 Task: Use the formula "LARGE" in spreadsheet "Project portfolio".
Action: Mouse moved to (179, 117)
Screenshot: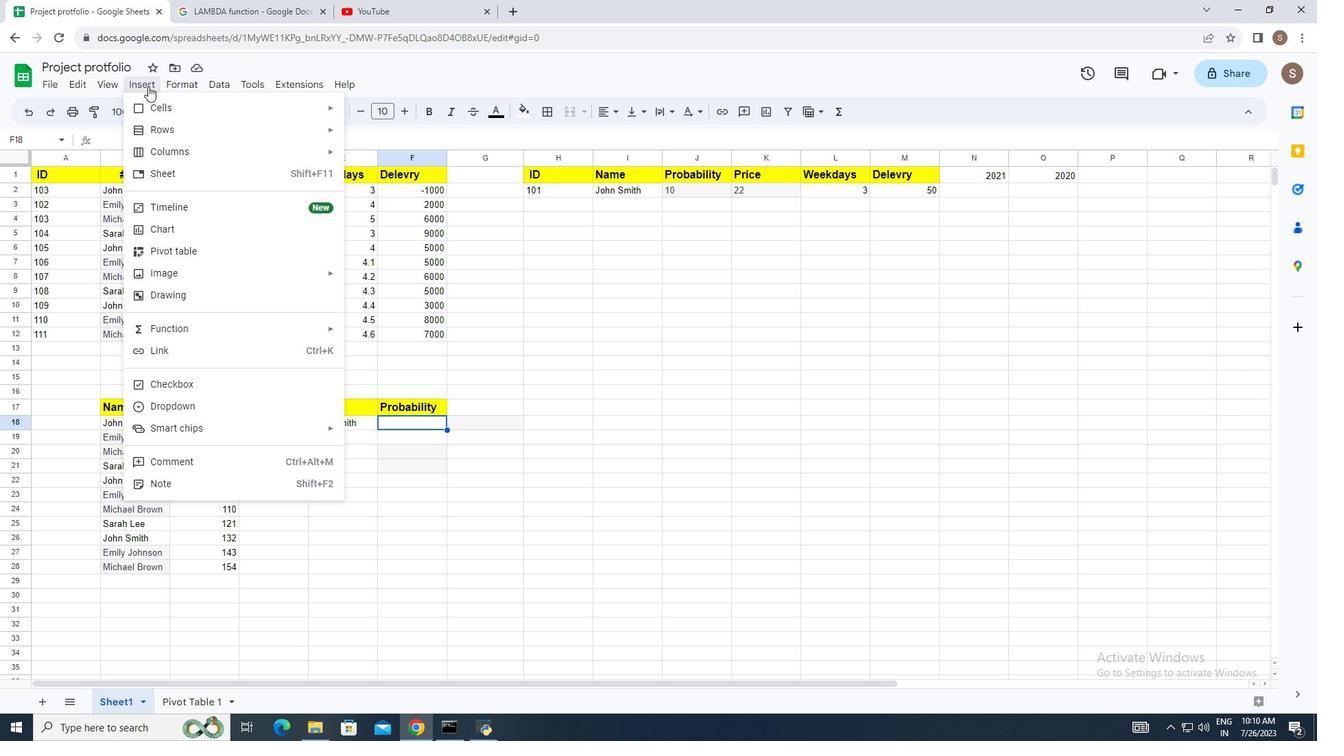 
Action: Mouse pressed left at (179, 117)
Screenshot: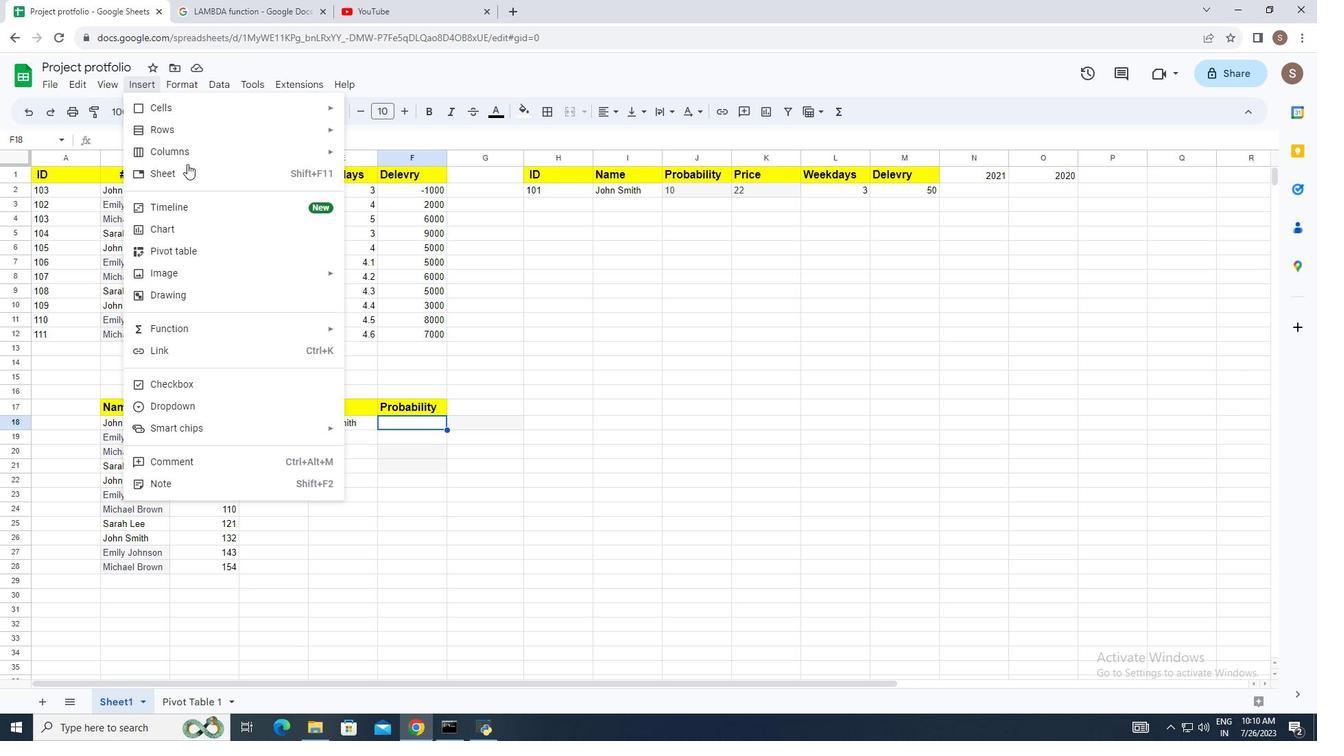 
Action: Mouse moved to (270, 356)
Screenshot: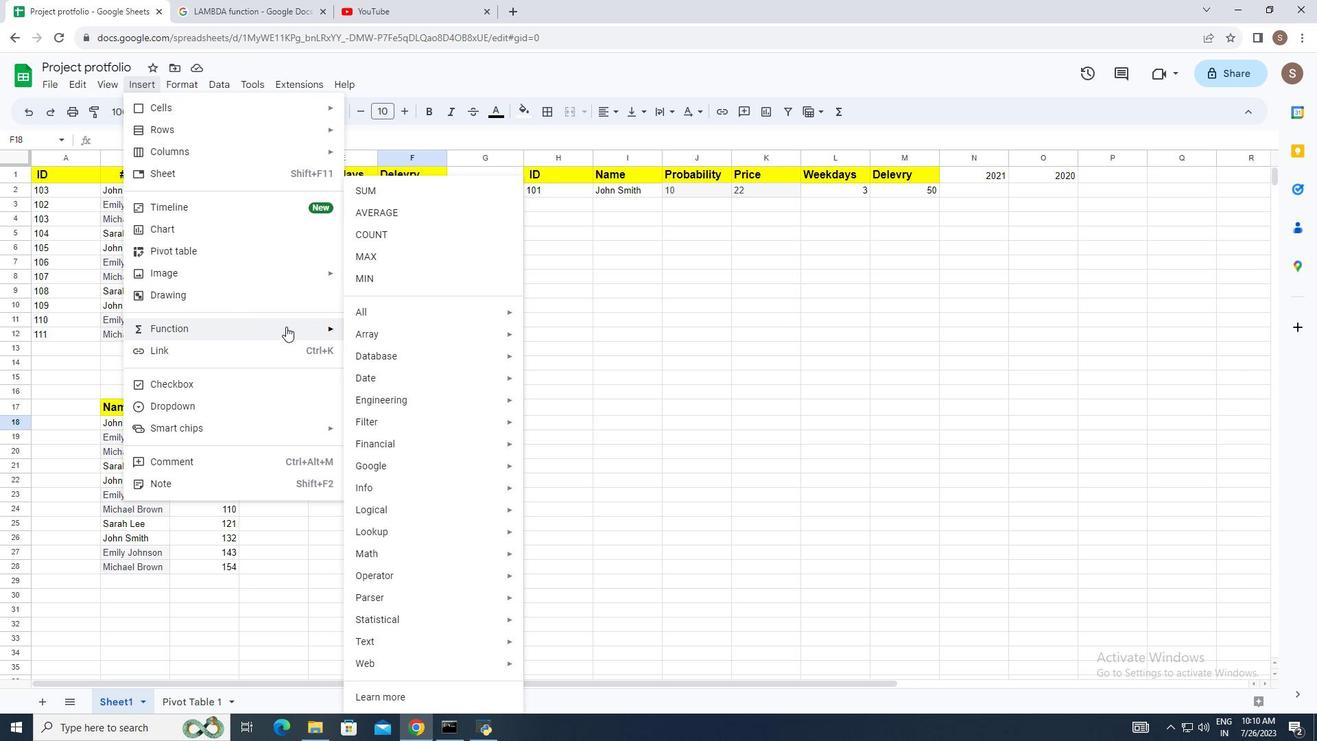
Action: Mouse pressed left at (270, 356)
Screenshot: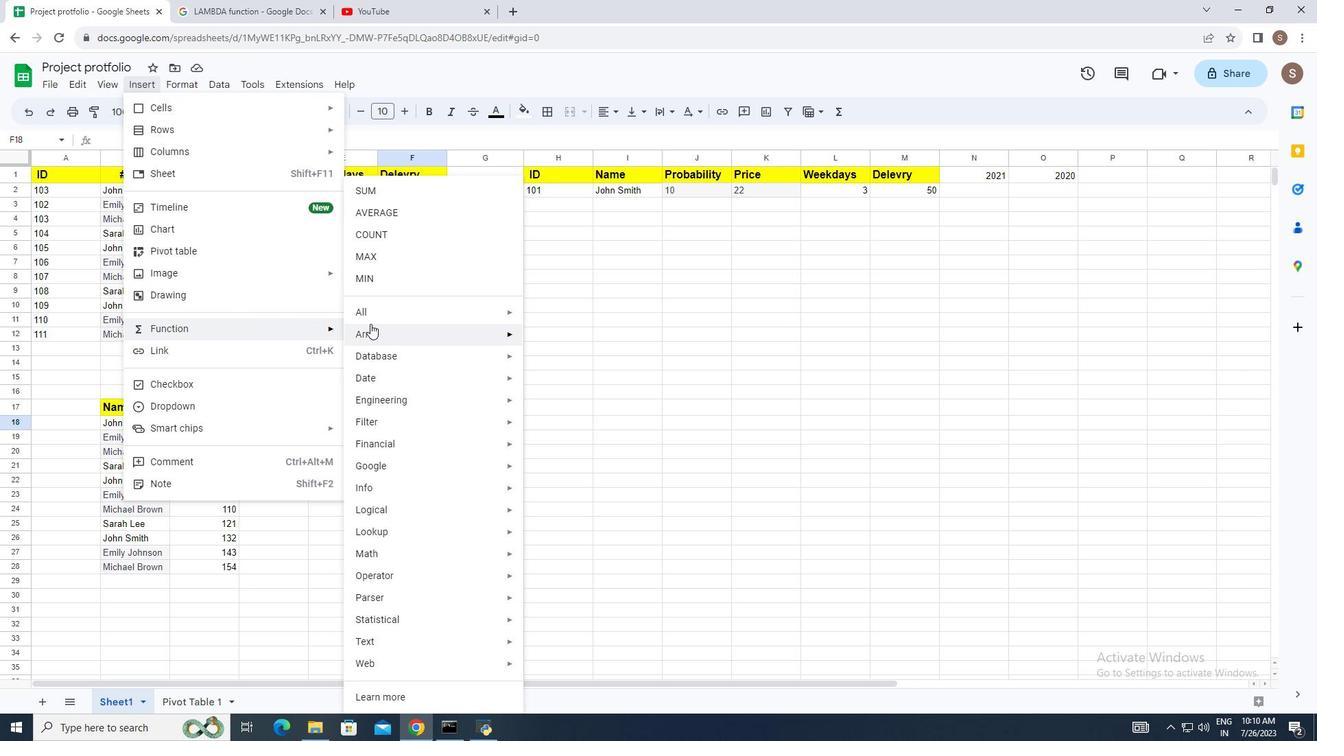 
Action: Mouse moved to (443, 347)
Screenshot: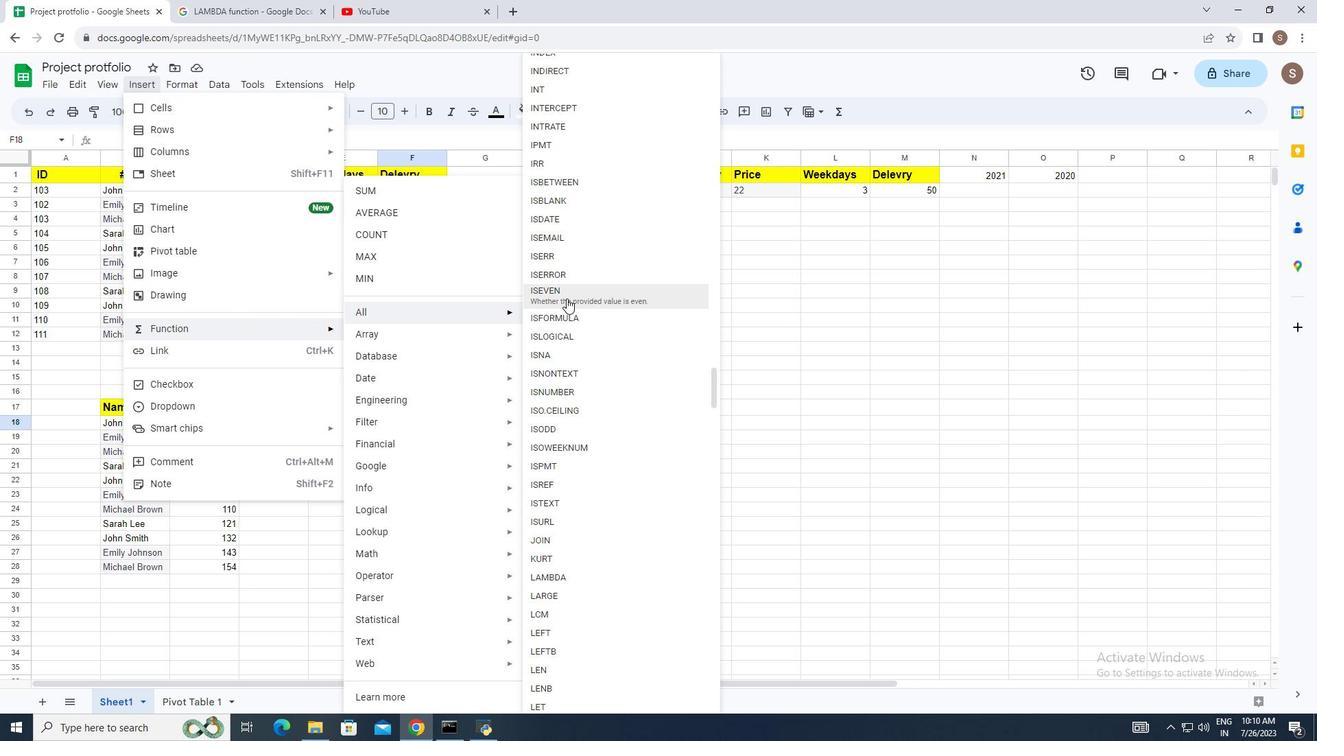 
Action: Mouse pressed left at (443, 347)
Screenshot: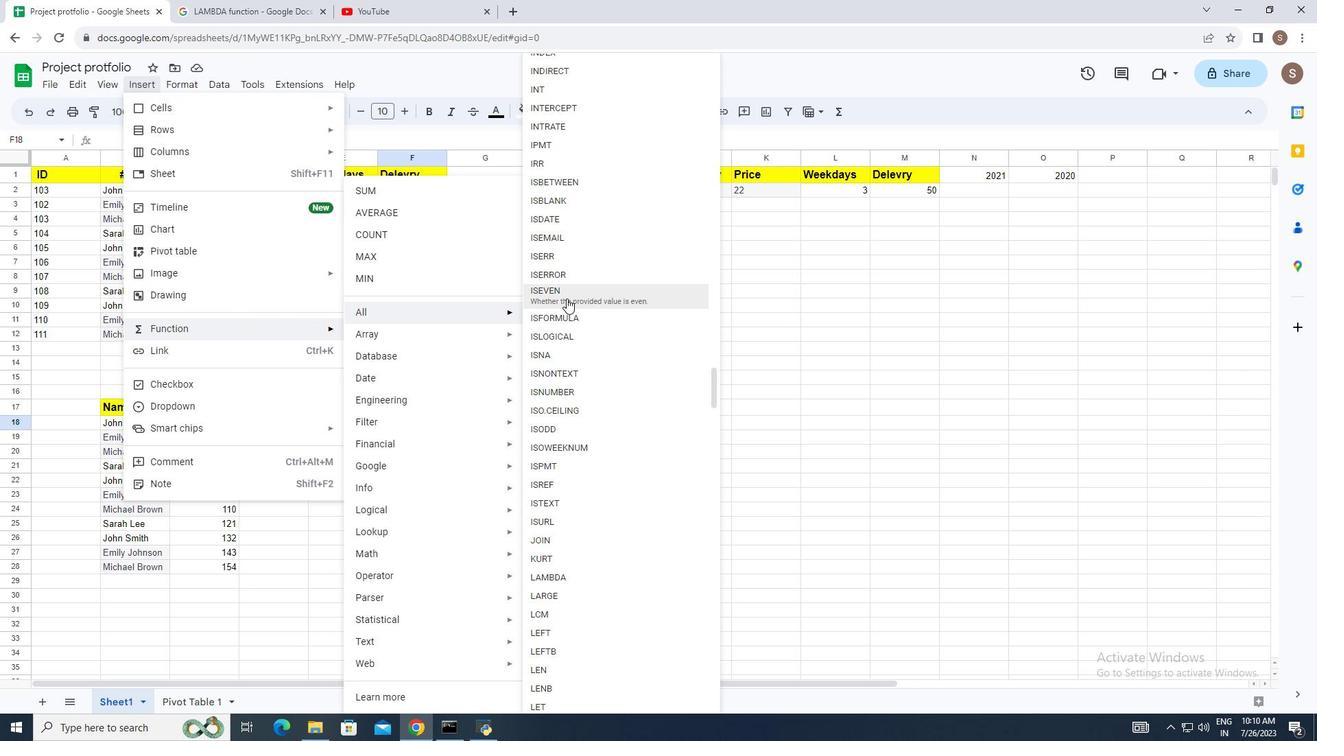 
Action: Mouse moved to (604, 621)
Screenshot: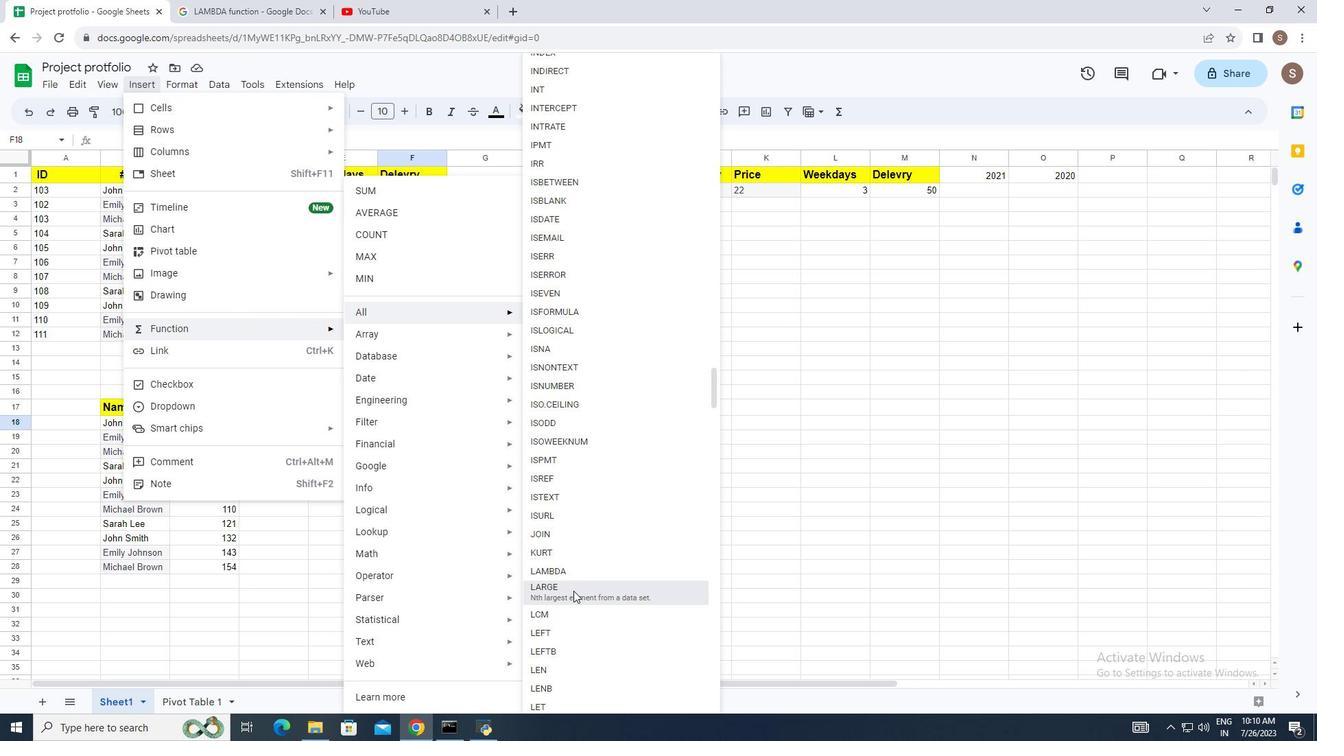 
Action: Mouse pressed left at (604, 621)
Screenshot: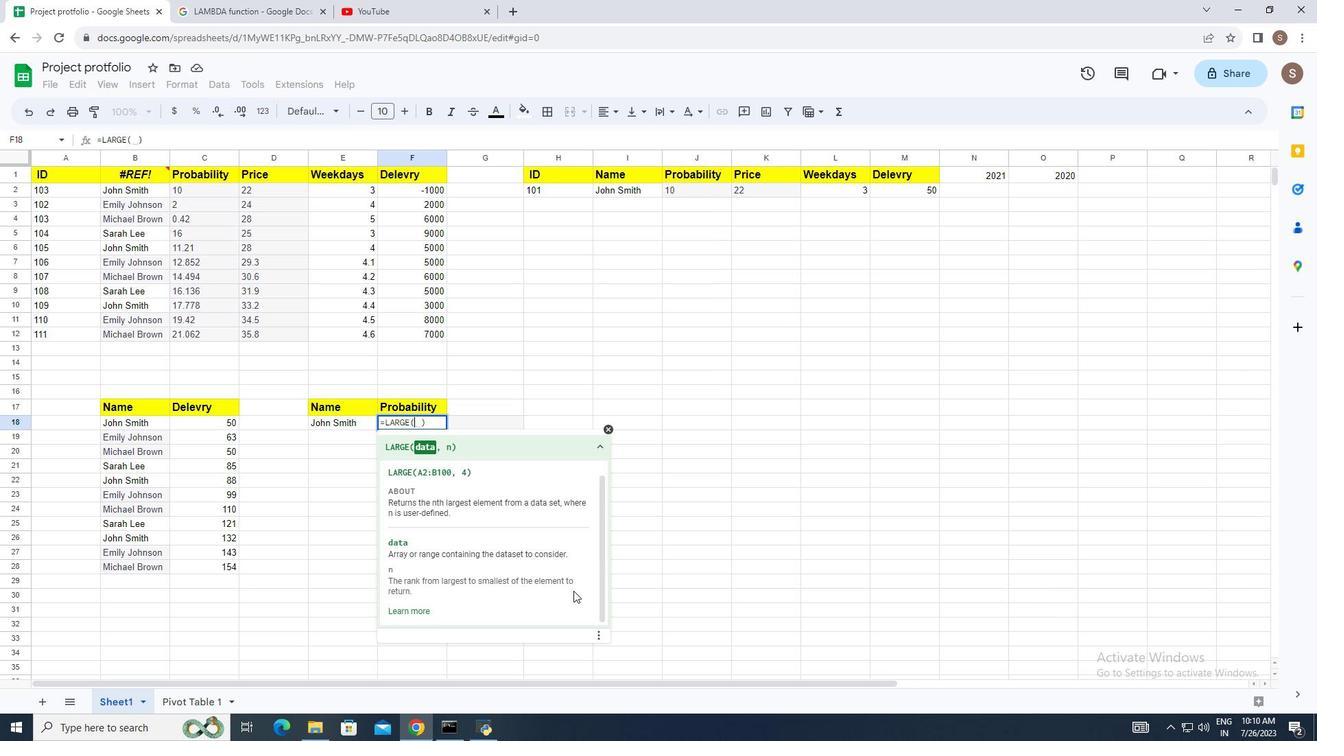 
Action: Mouse moved to (238, 216)
Screenshot: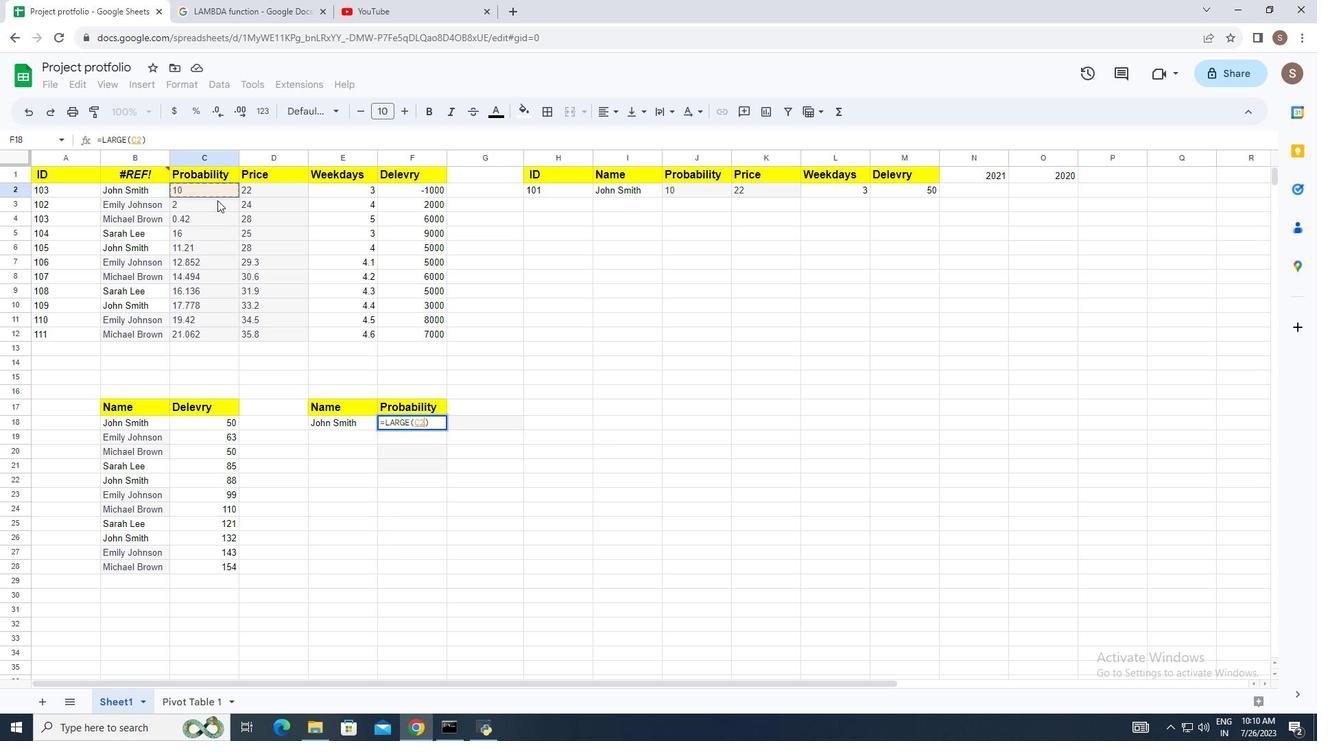
Action: Mouse pressed left at (238, 216)
Screenshot: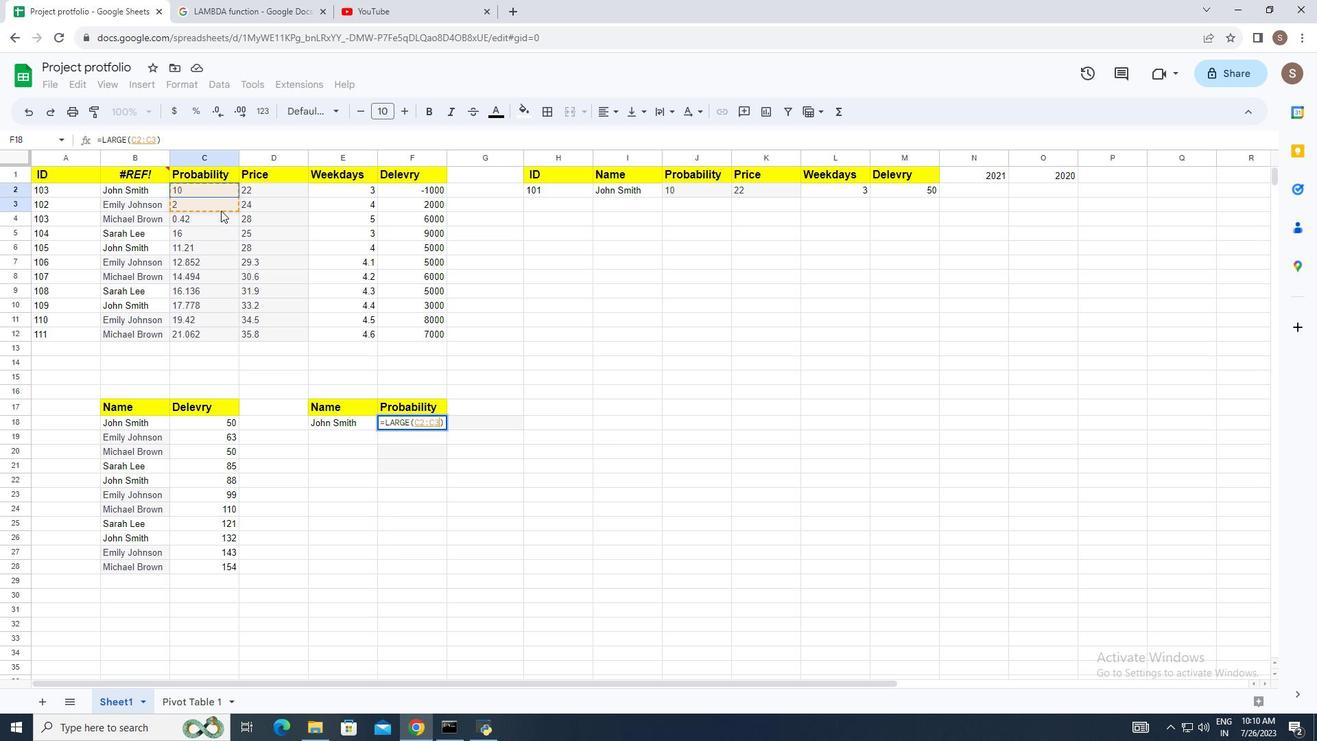 
Action: Mouse moved to (332, 397)
Screenshot: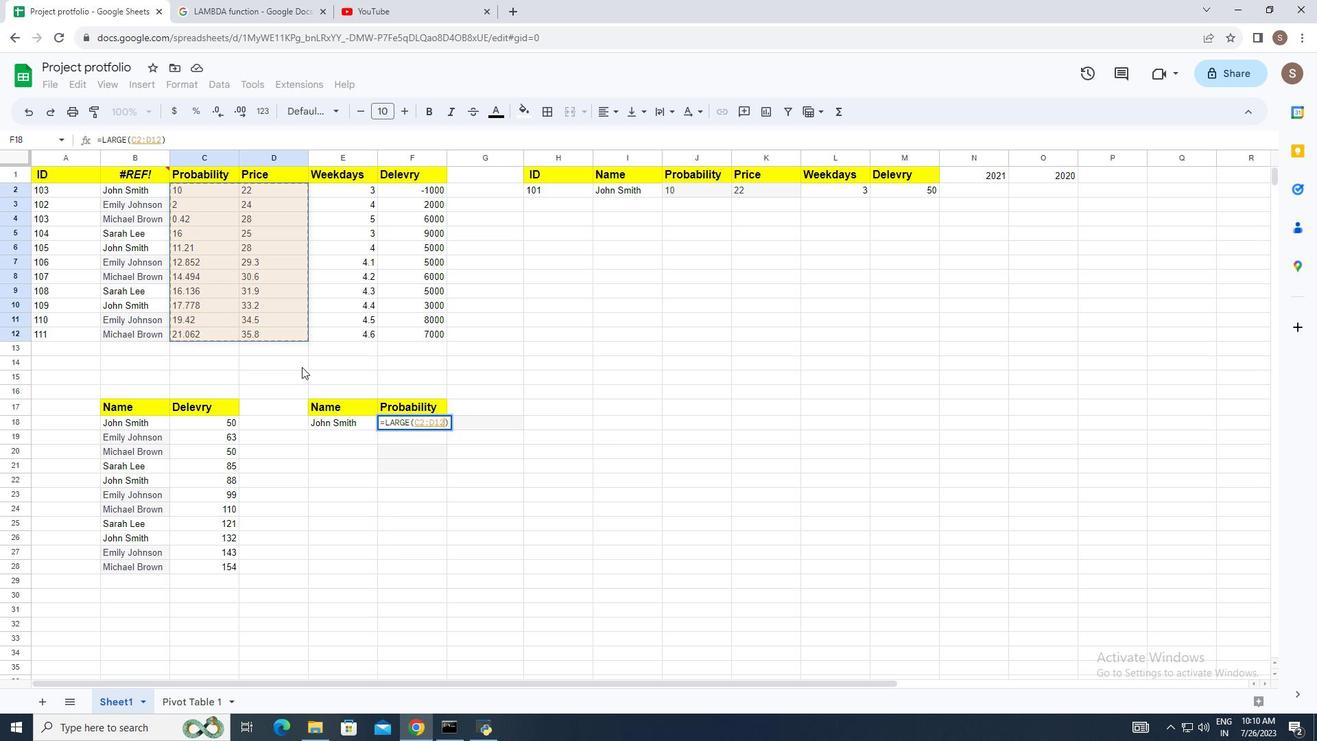 
Action: Key pressed ,<Key.space>5<Key.enter>
Screenshot: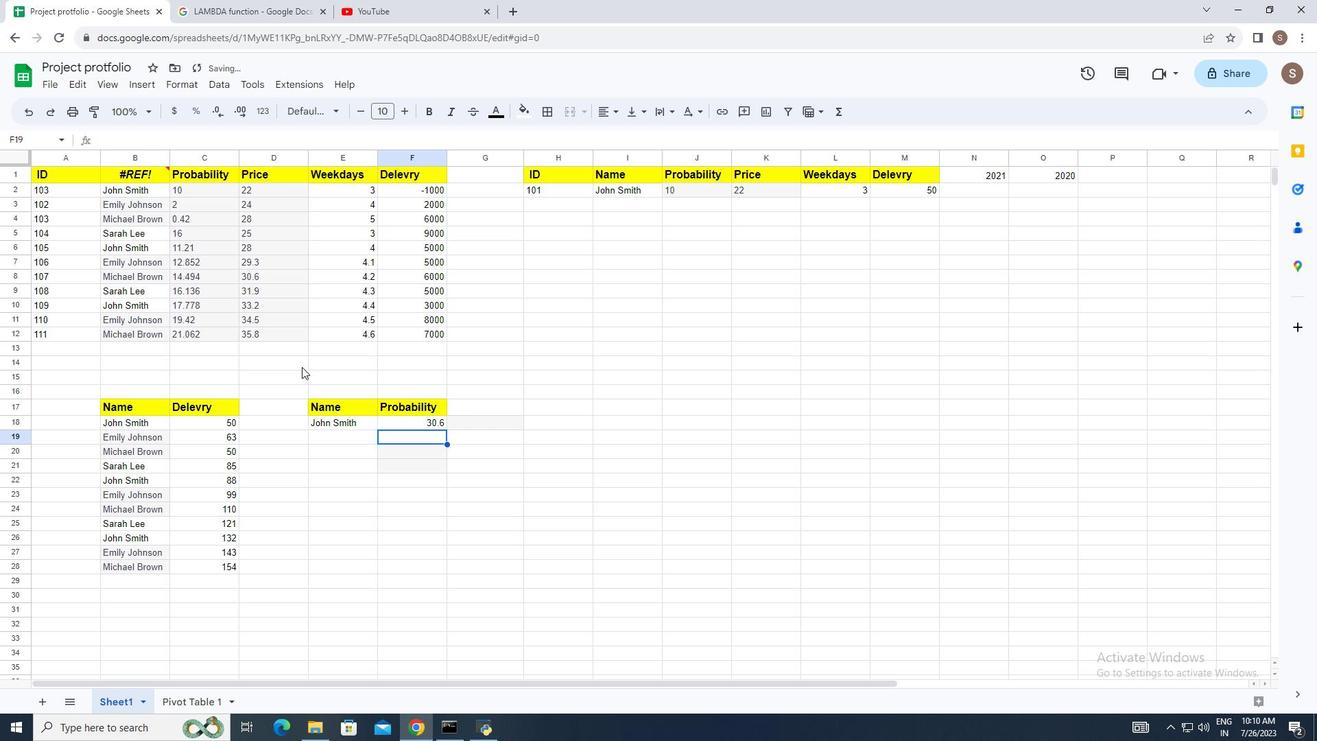 
